 Task: Share through Files "Movie C.mp4" and change Tags to "iMovie"
Action: Mouse pressed left at (373, 241)
Screenshot: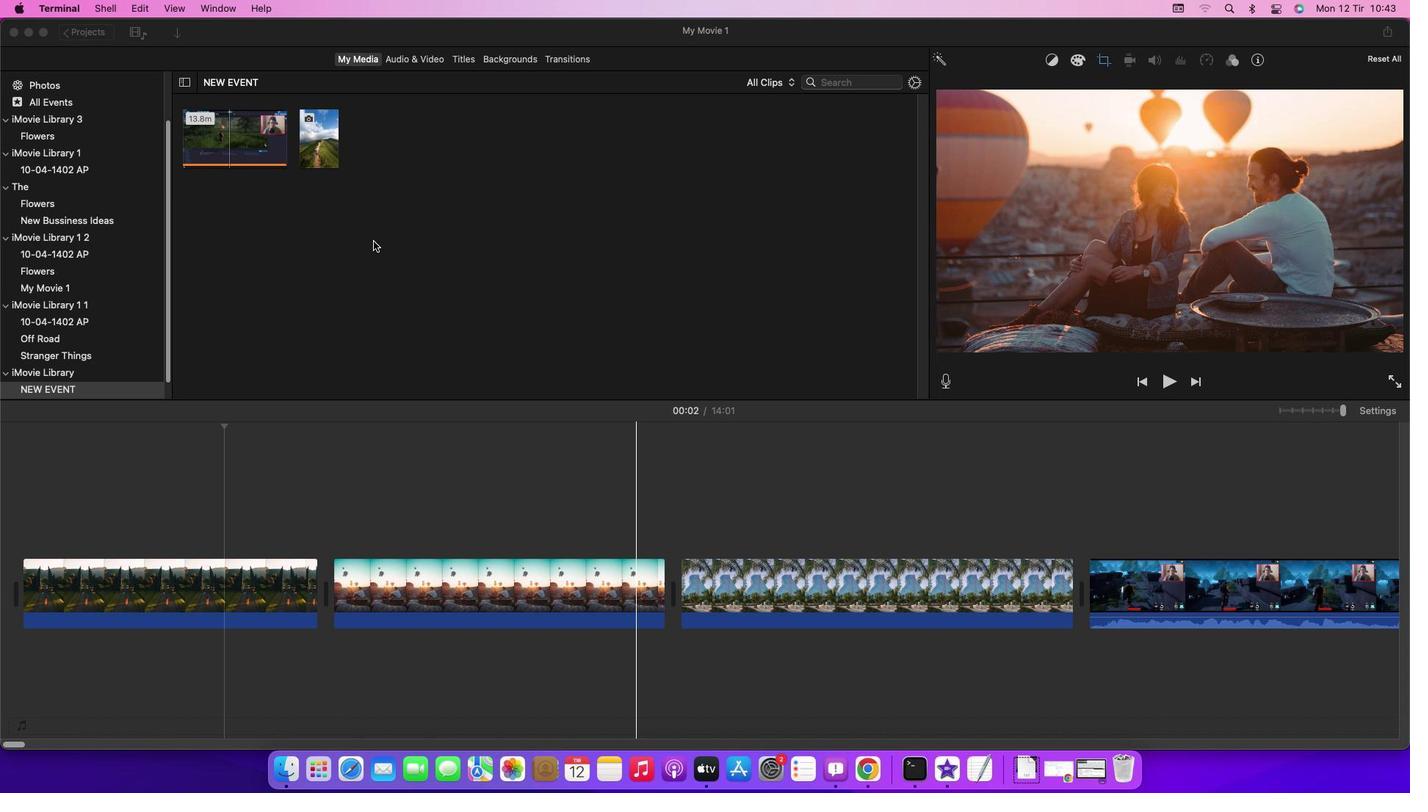 
Action: Mouse moved to (206, 137)
Screenshot: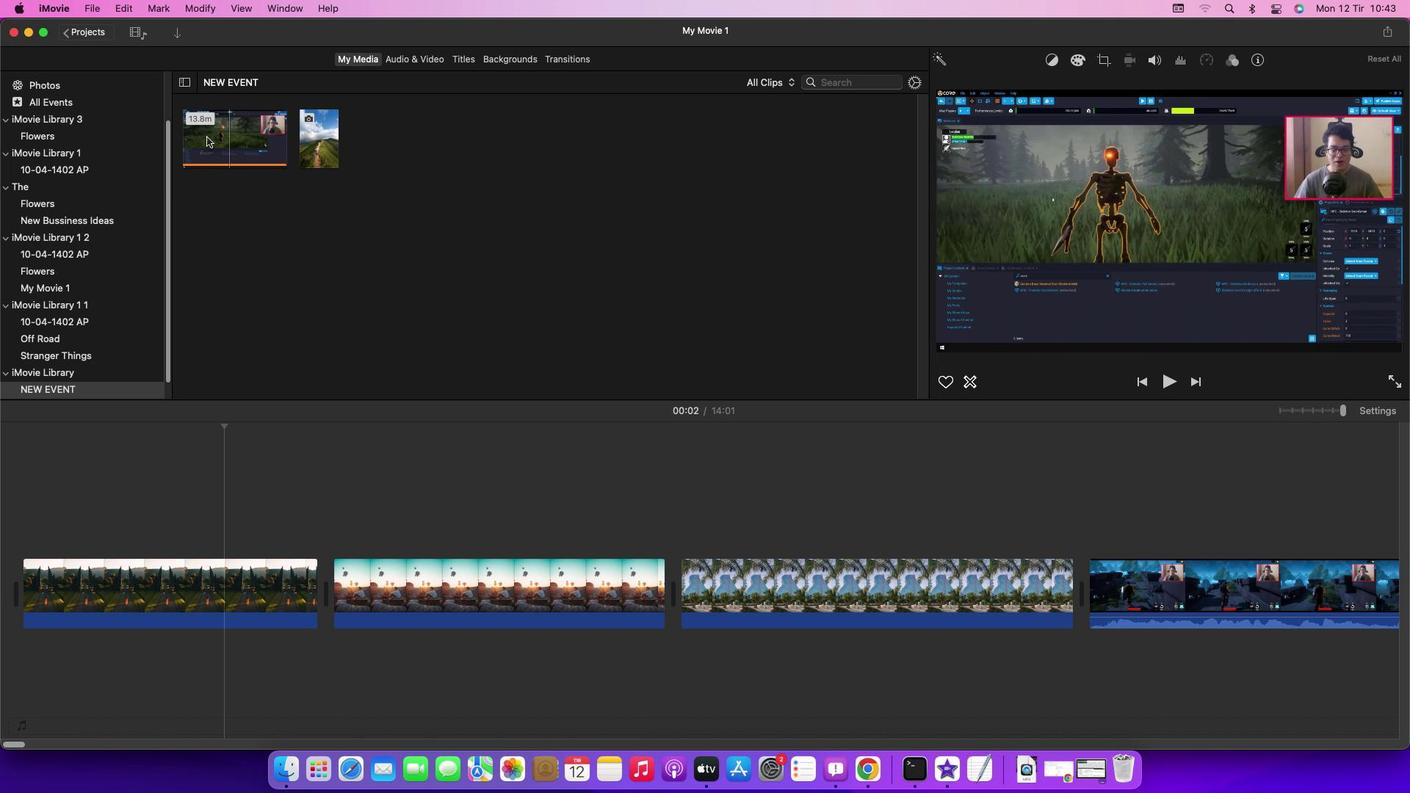 
Action: Mouse pressed left at (206, 137)
Screenshot: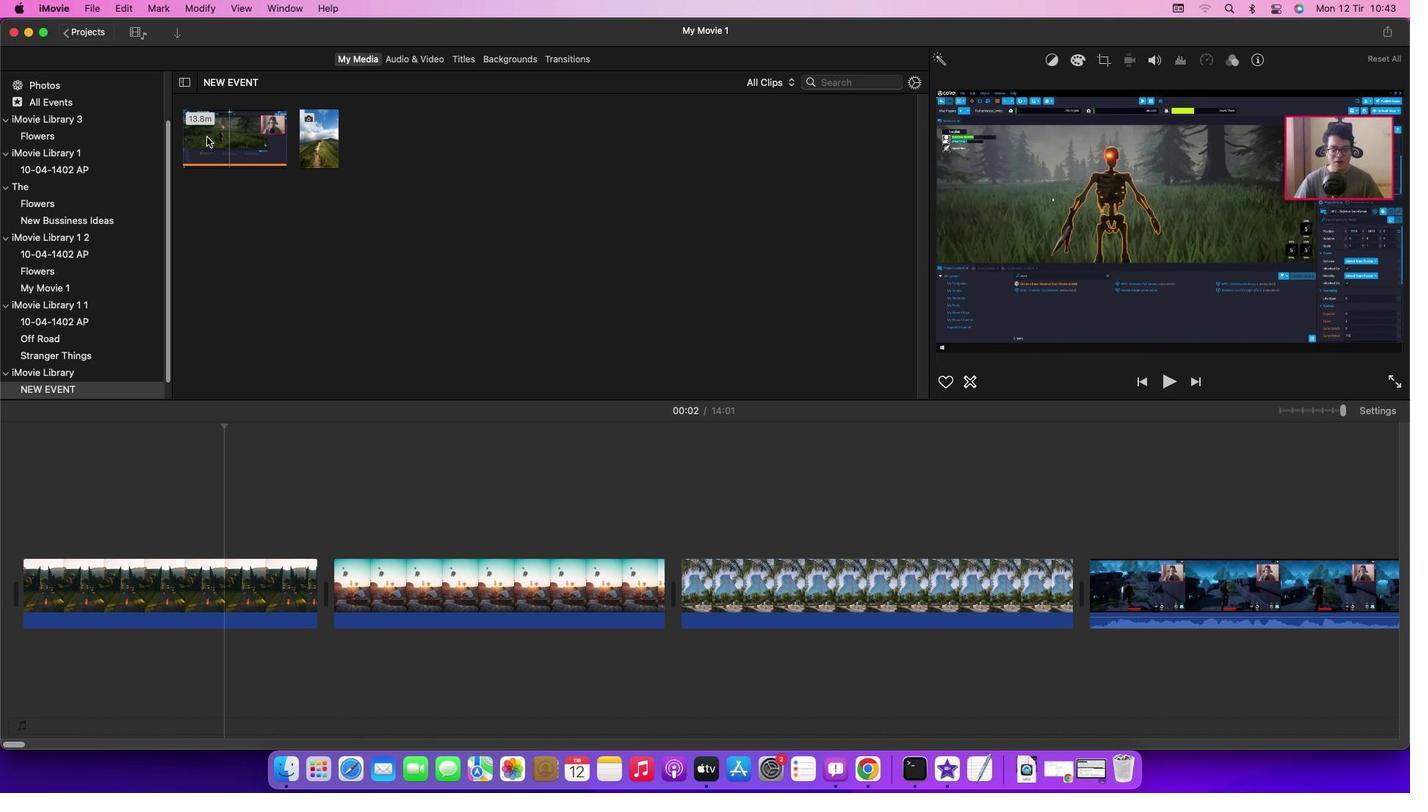 
Action: Mouse moved to (97, 8)
Screenshot: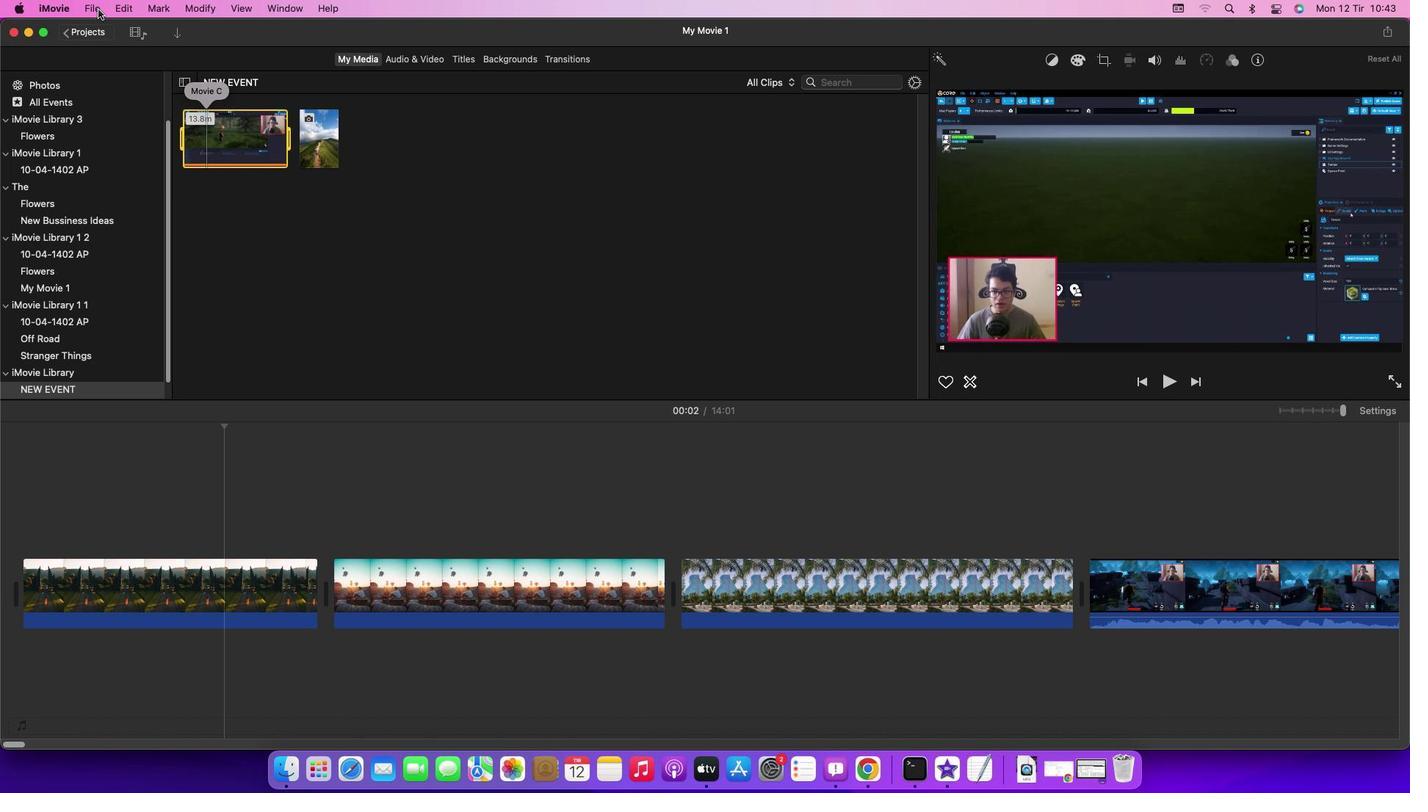 
Action: Mouse pressed left at (97, 8)
Screenshot: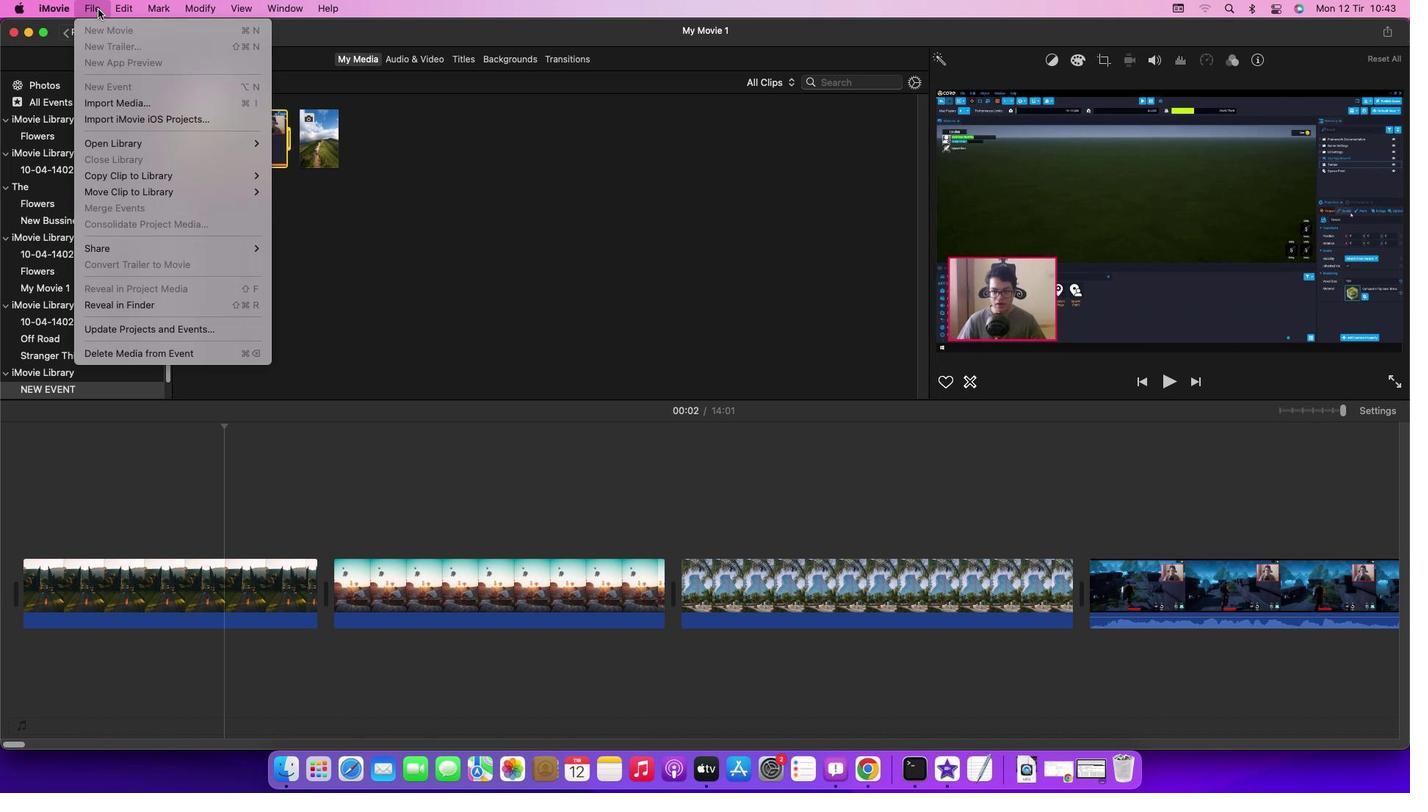 
Action: Mouse moved to (311, 295)
Screenshot: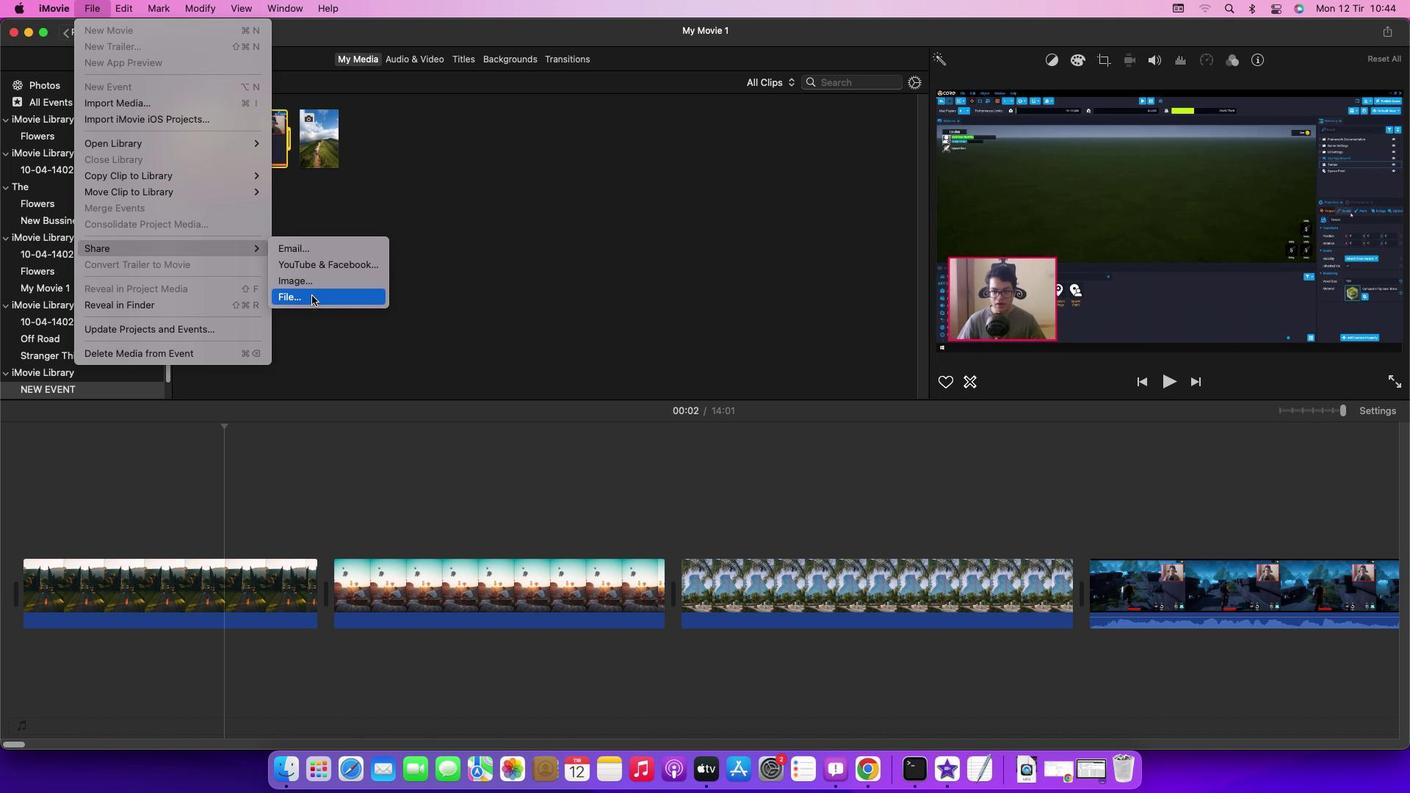 
Action: Mouse pressed left at (311, 295)
Screenshot: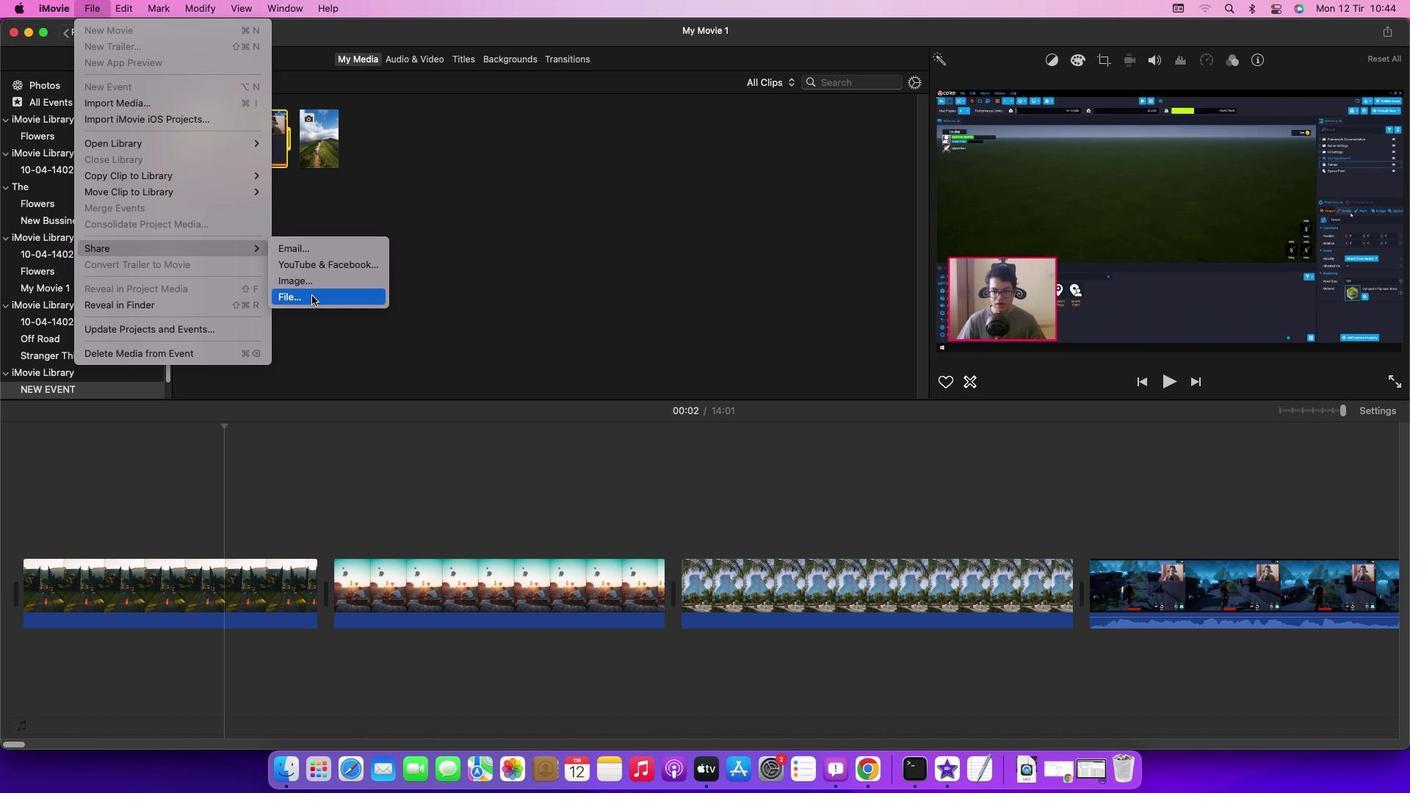 
Action: Mouse moved to (819, 207)
Screenshot: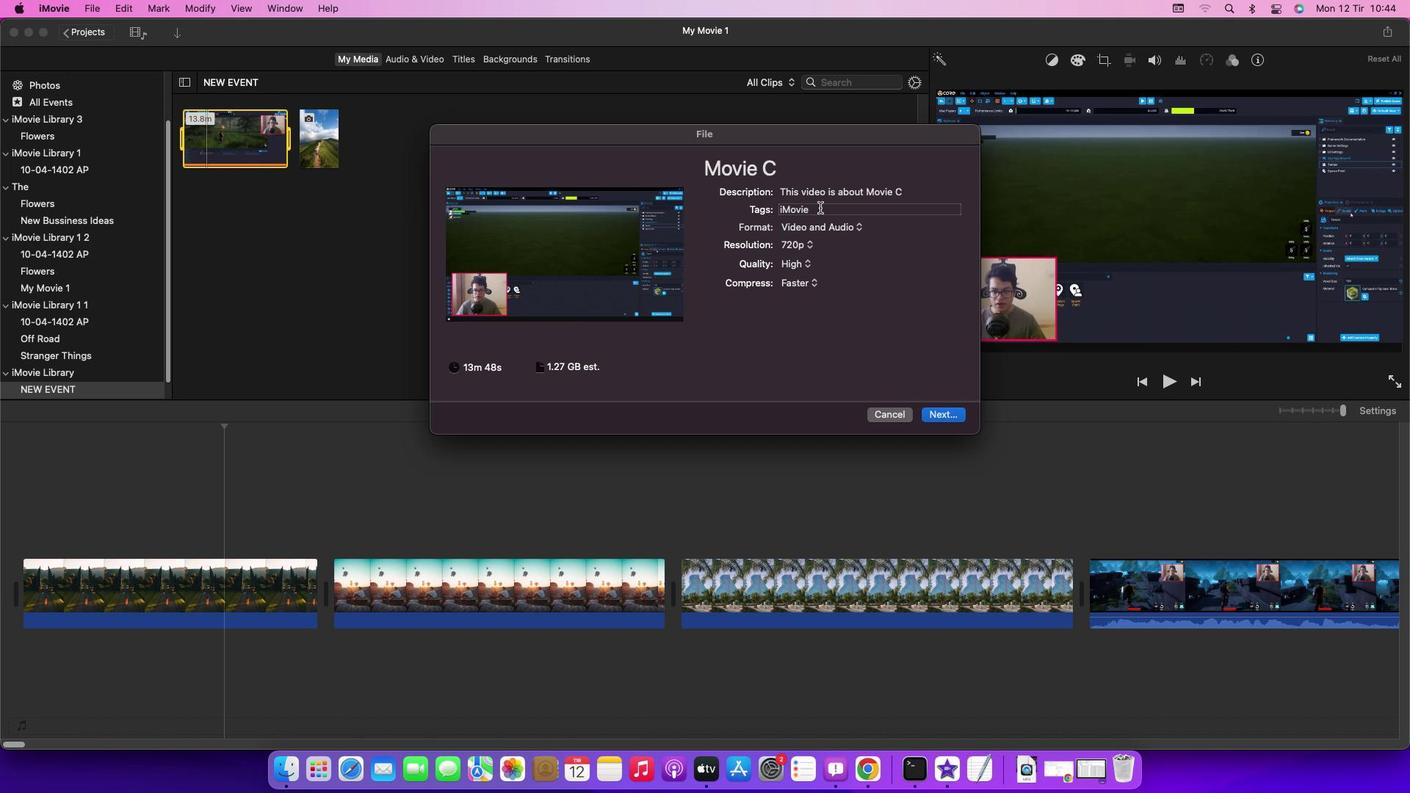 
Action: Mouse pressed left at (819, 207)
Screenshot: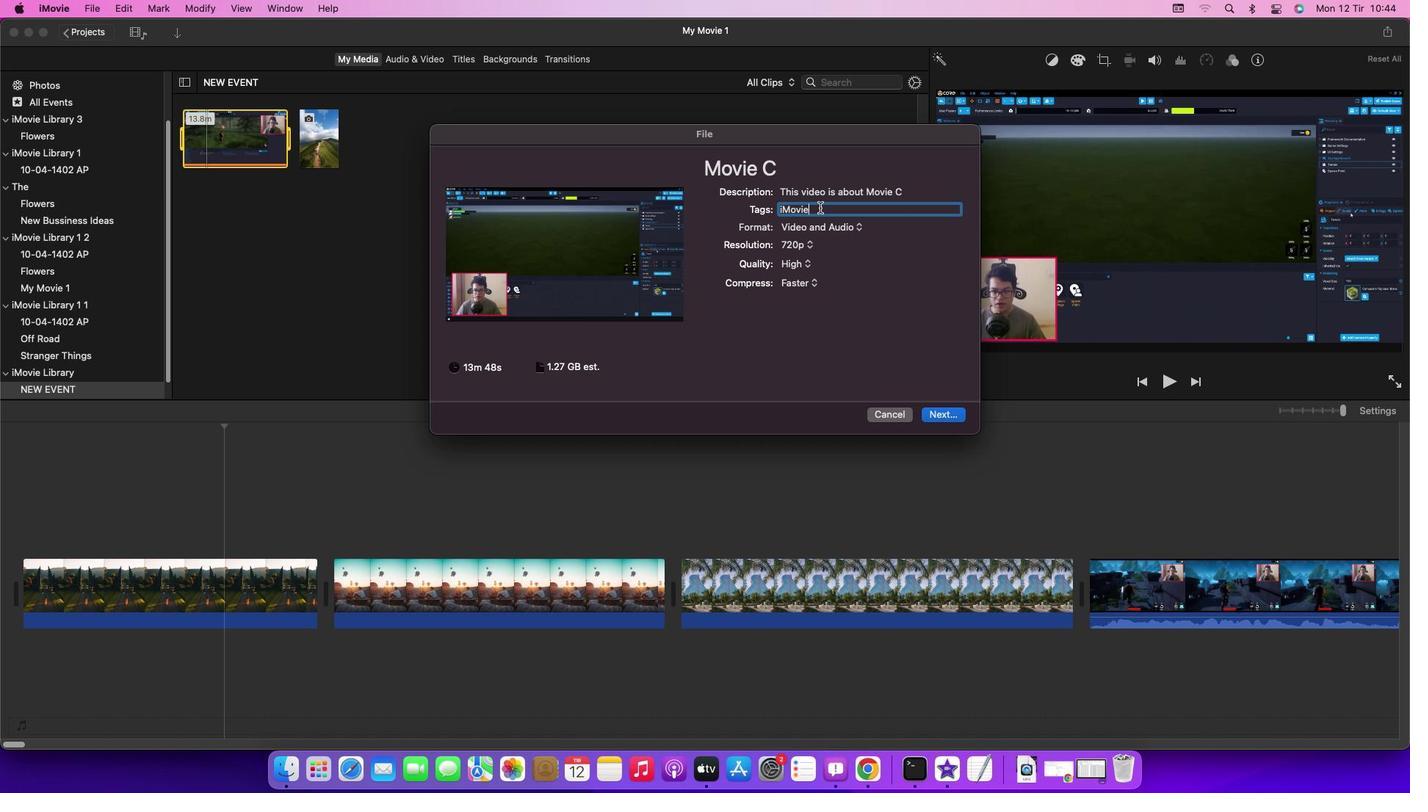 
Action: Key pressed Key.backspaceKey.backspaceKey.backspaceKey.backspaceKey.backspaceKey.backspaceKey.backspace'i'Key.caps_lock'M'Key.caps_lock'o''v''i''e'
Screenshot: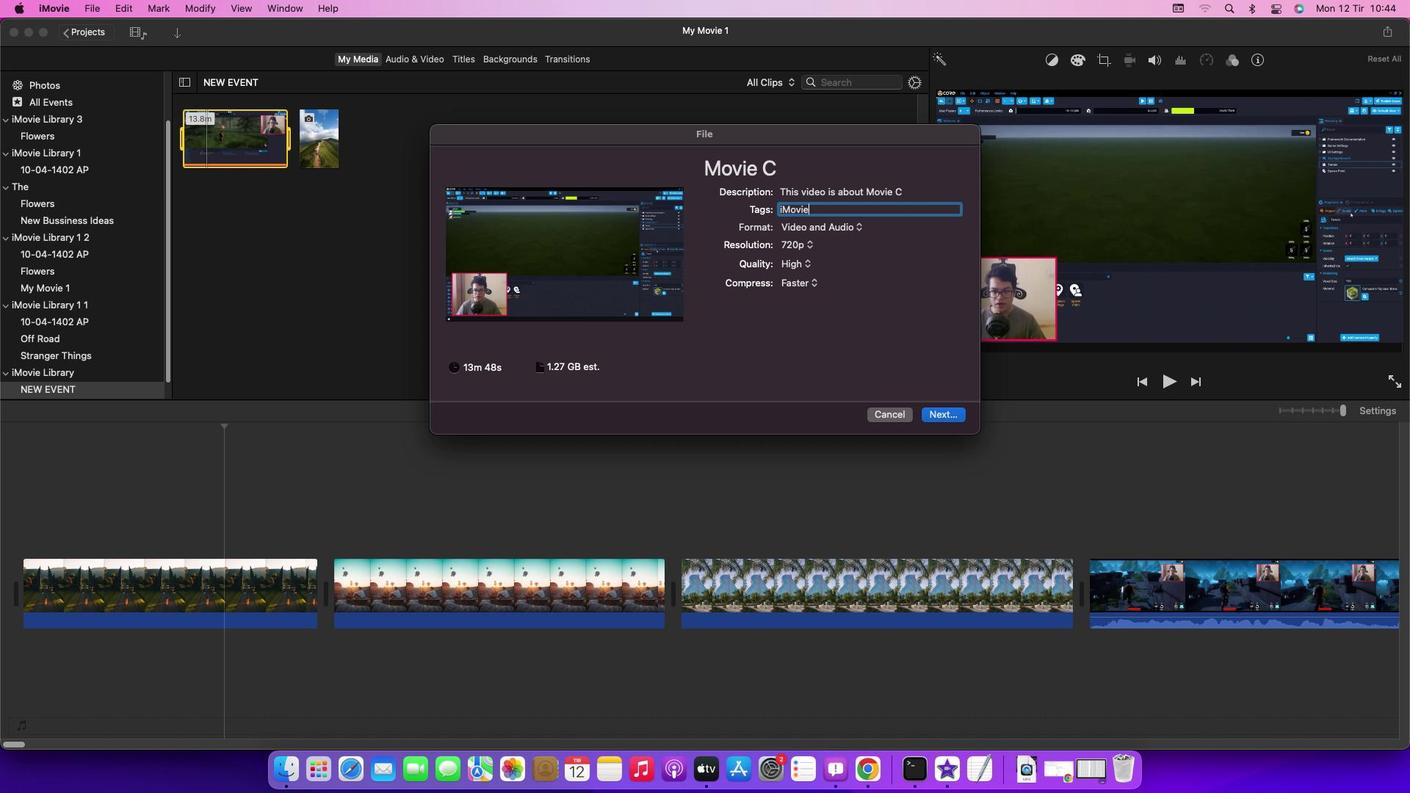 
Action: Mouse moved to (883, 343)
Screenshot: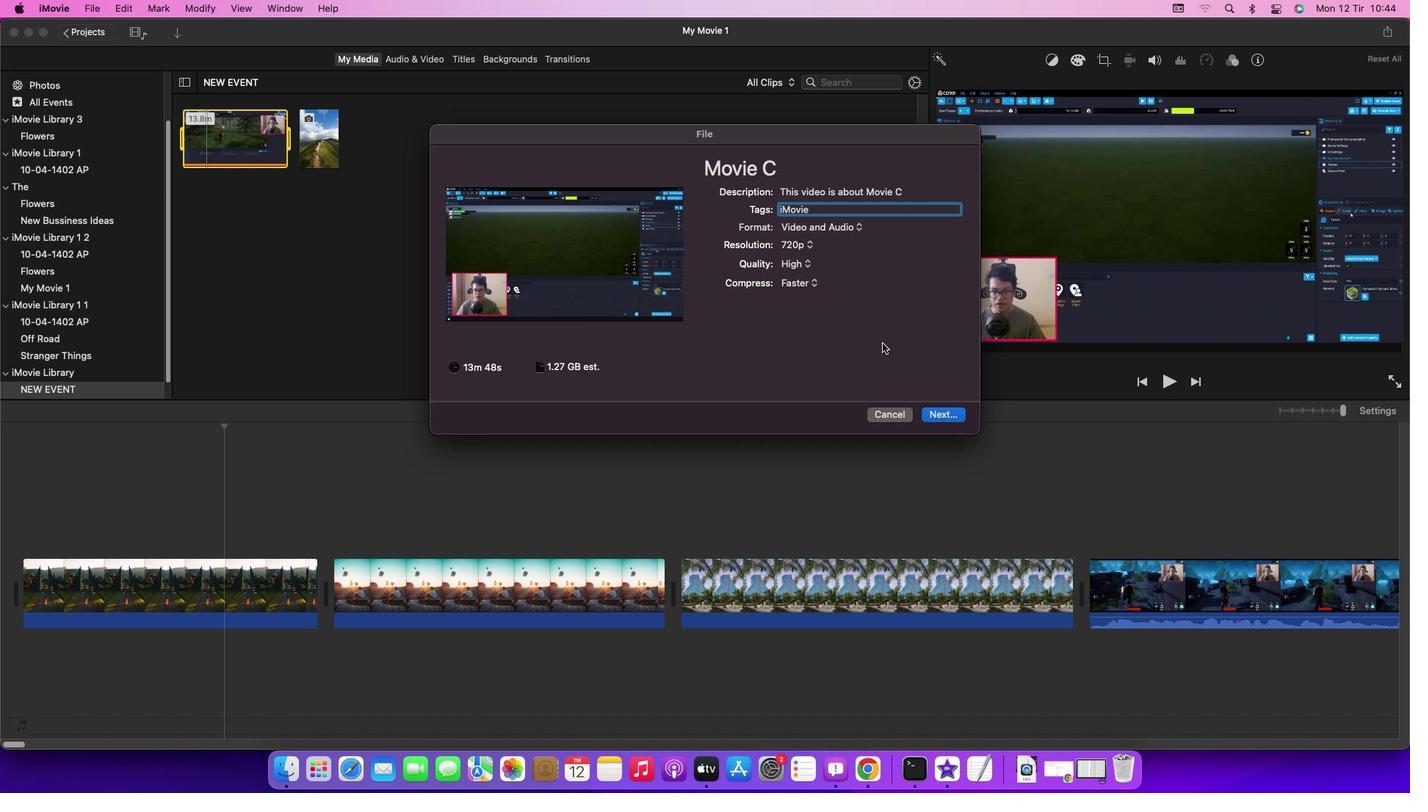
Action: Mouse pressed left at (883, 343)
Screenshot: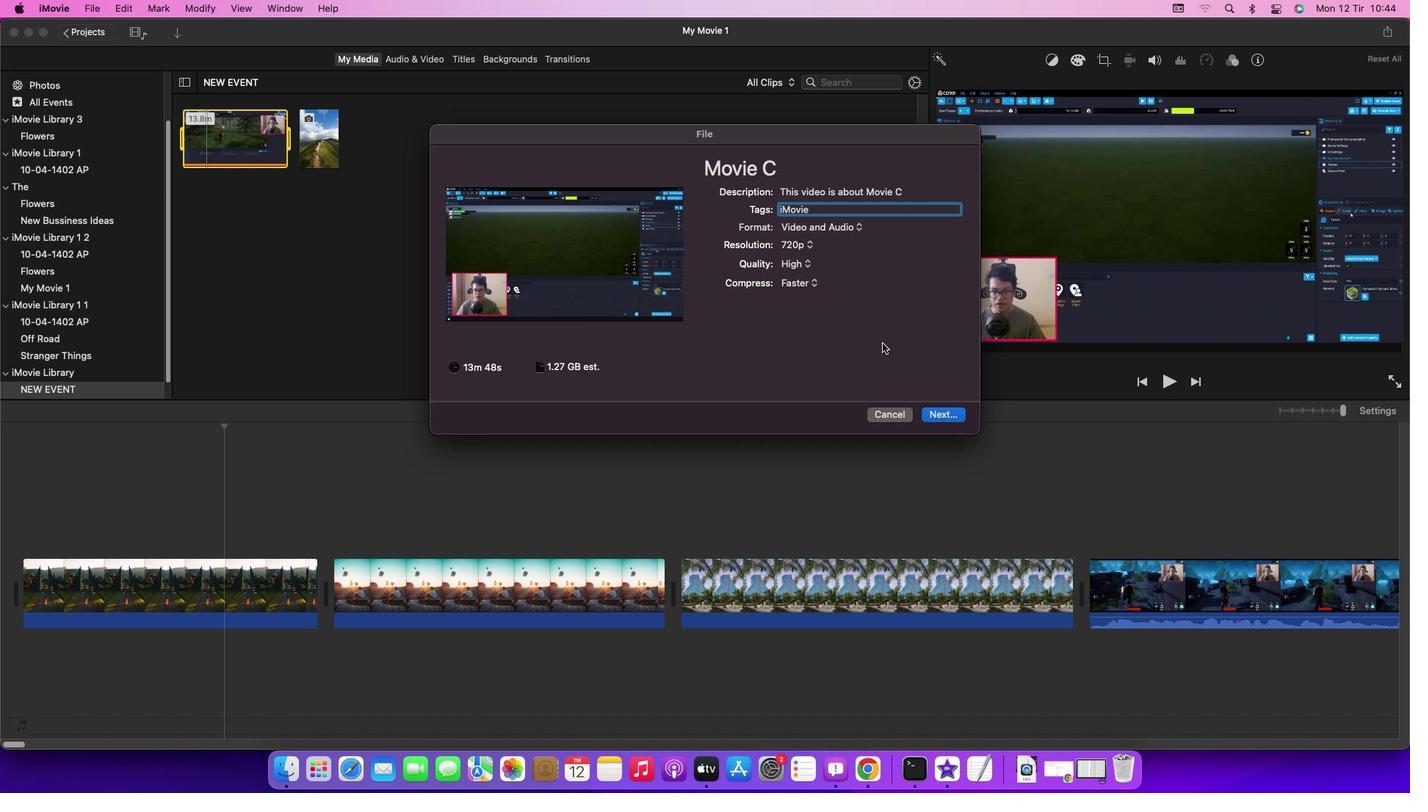 
Action: Mouse moved to (807, 322)
Screenshot: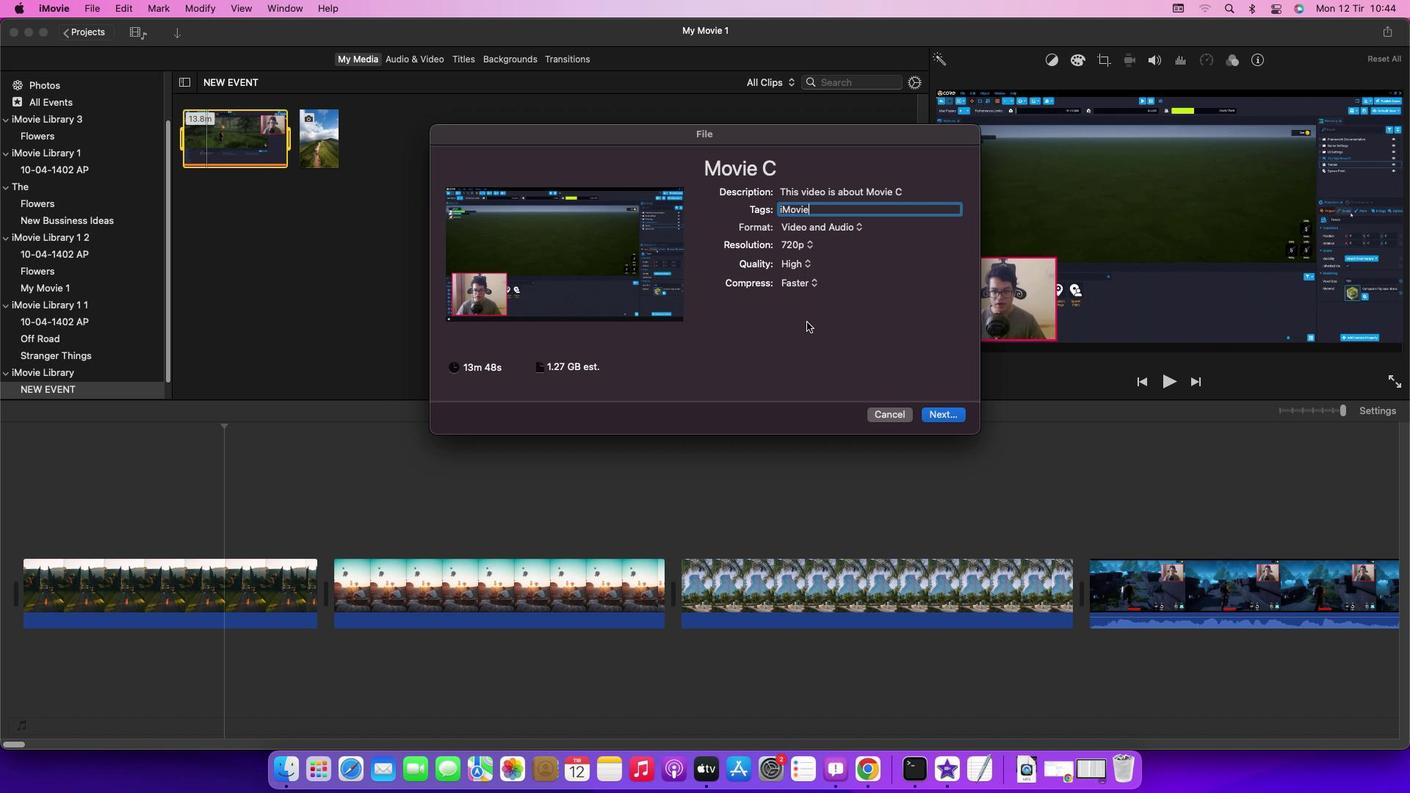 
Action: Mouse pressed left at (807, 322)
Screenshot: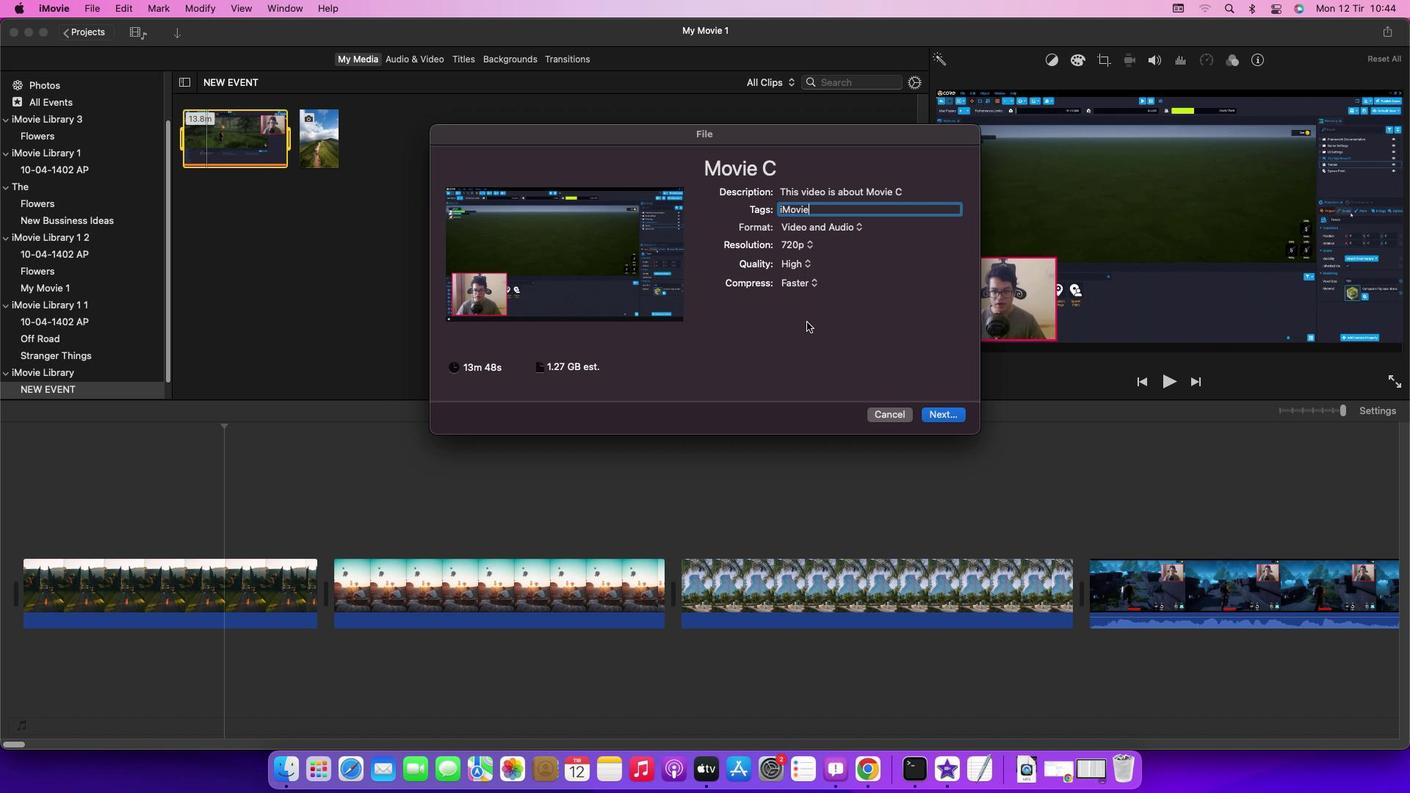 
Action: Mouse moved to (798, 338)
Screenshot: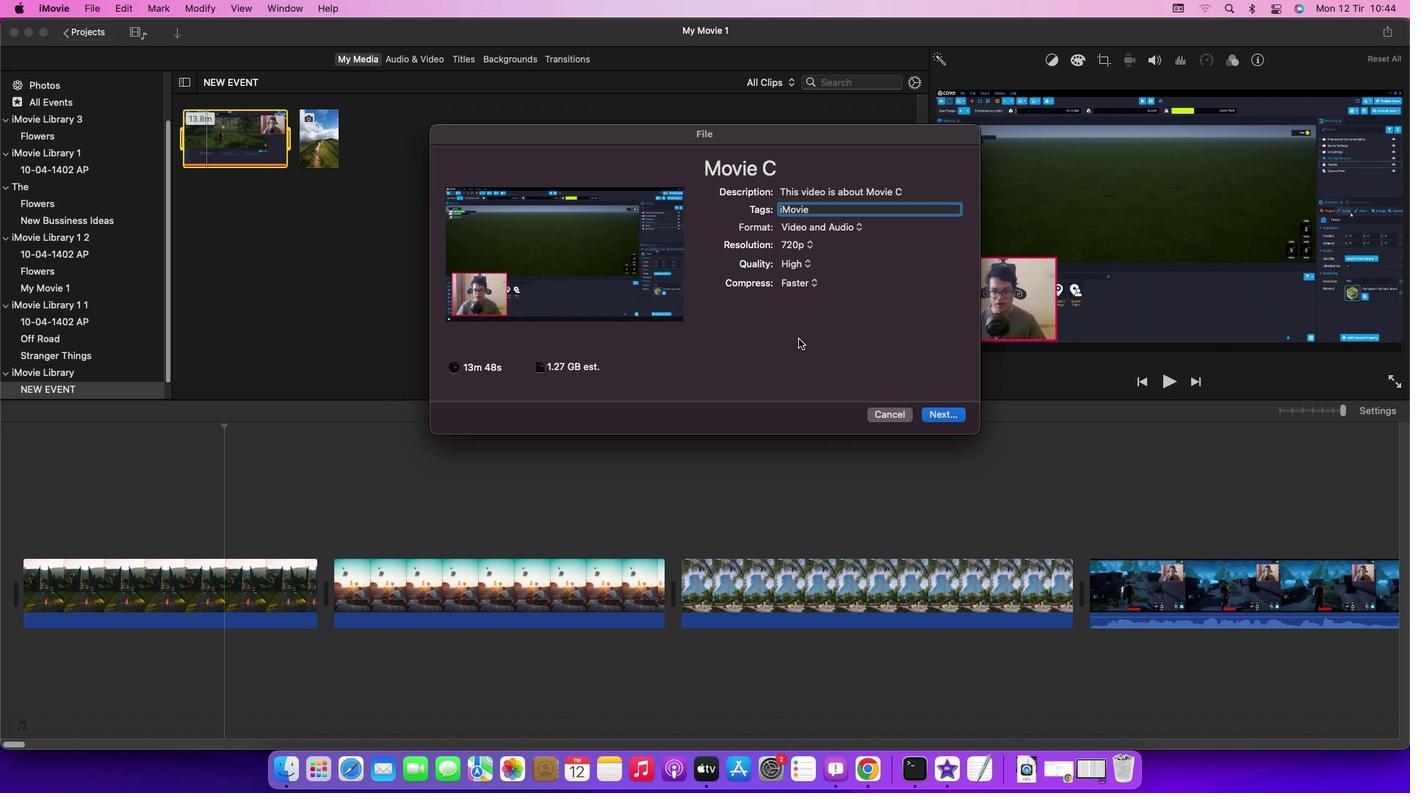 
Action: Mouse pressed left at (798, 338)
Screenshot: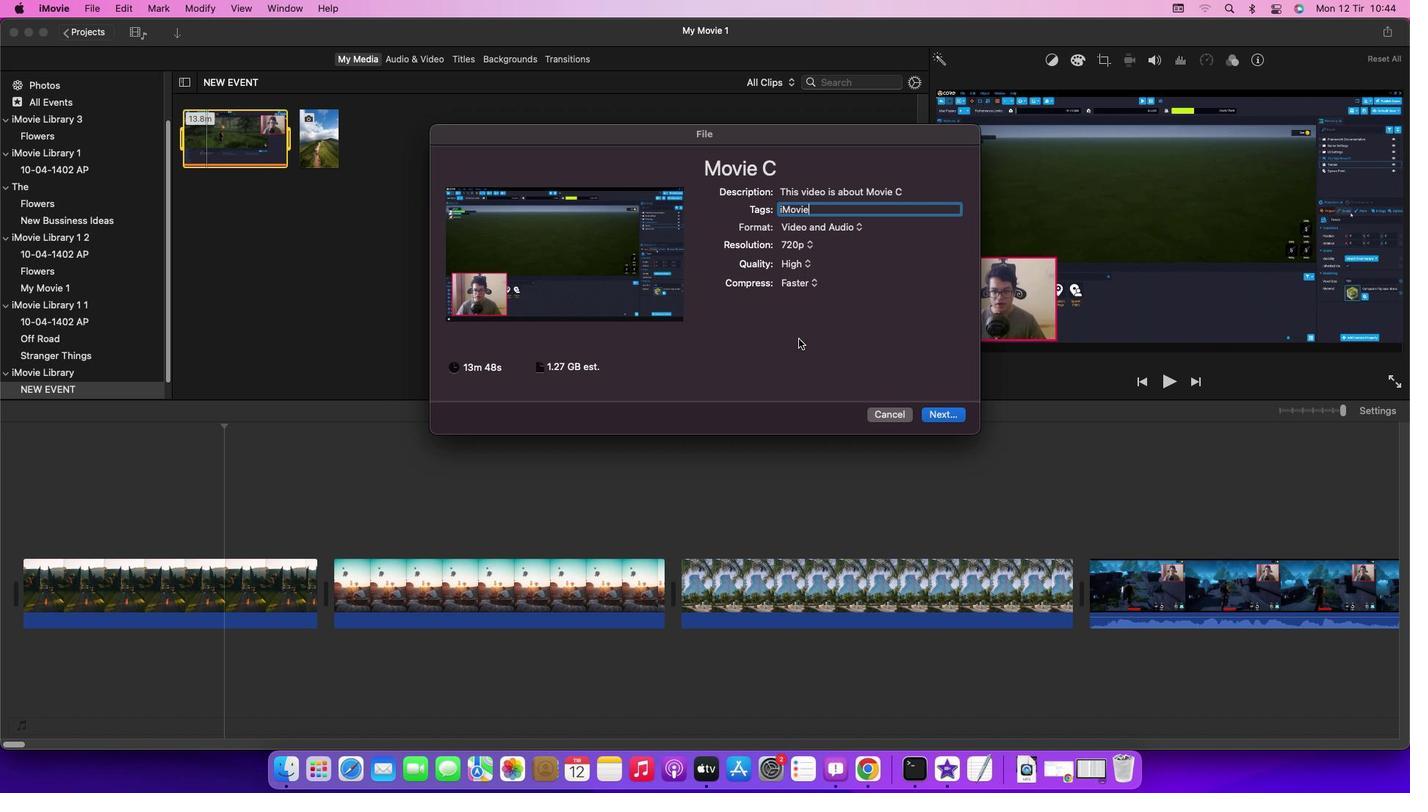 
